 Task: Create a new spreadsheet using the template "Work: Weekly Time Sheet".
Action: Mouse moved to (44, 91)
Screenshot: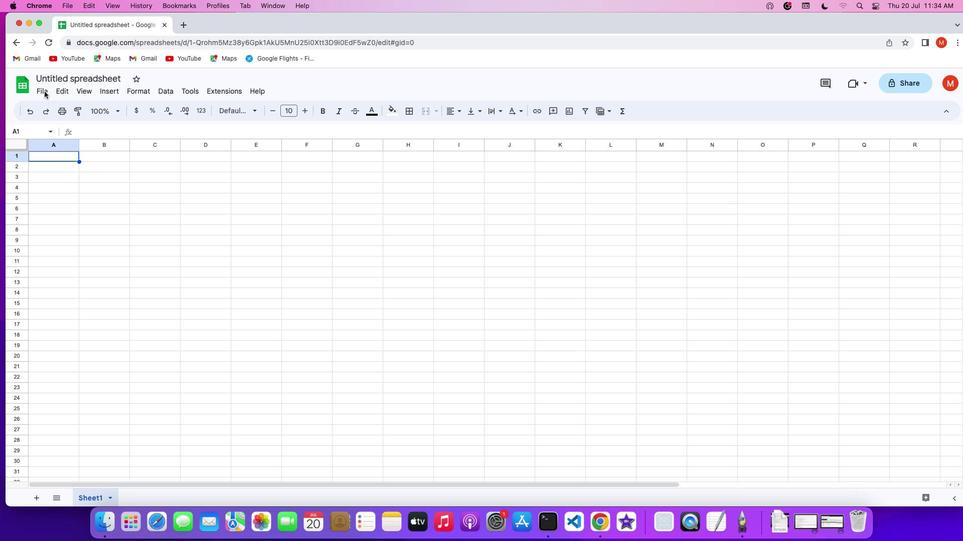 
Action: Mouse pressed left at (44, 91)
Screenshot: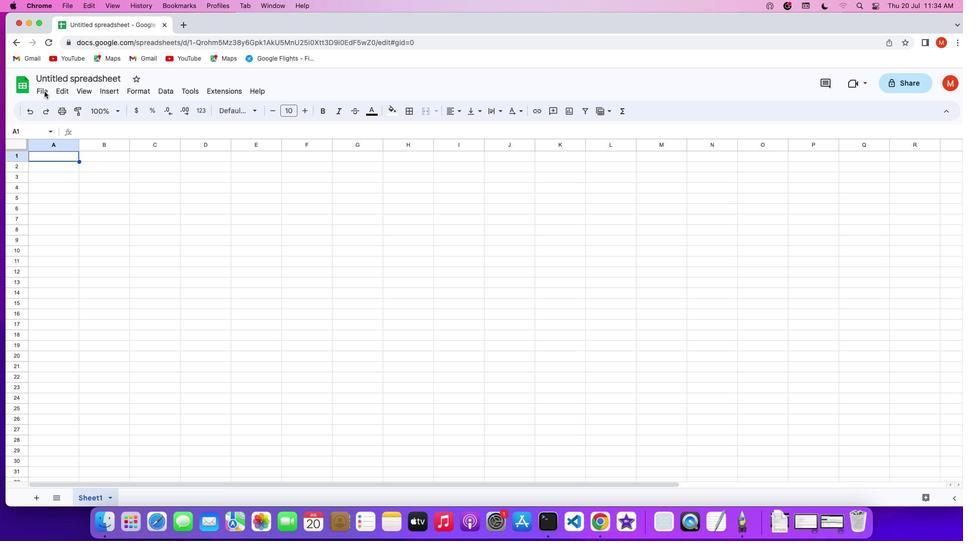 
Action: Mouse pressed left at (44, 91)
Screenshot: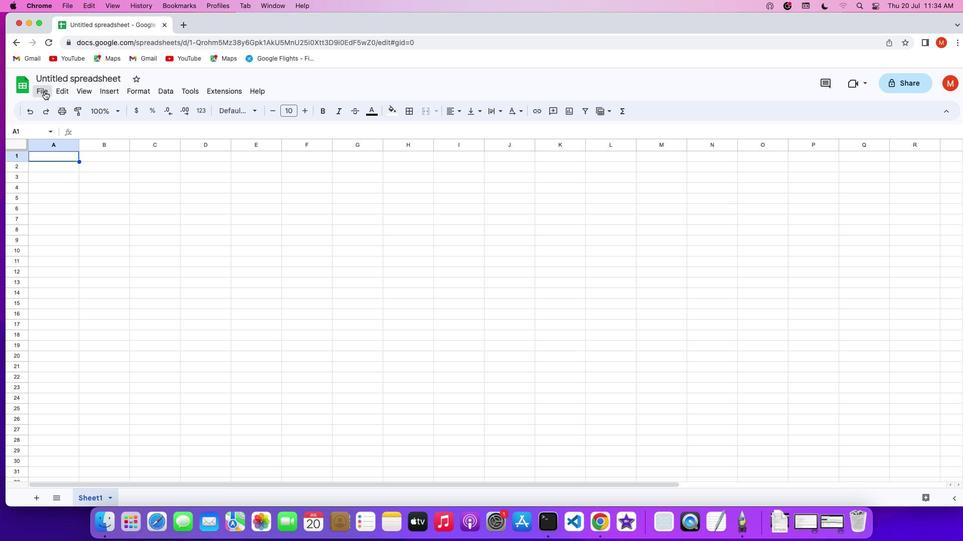 
Action: Mouse pressed left at (44, 91)
Screenshot: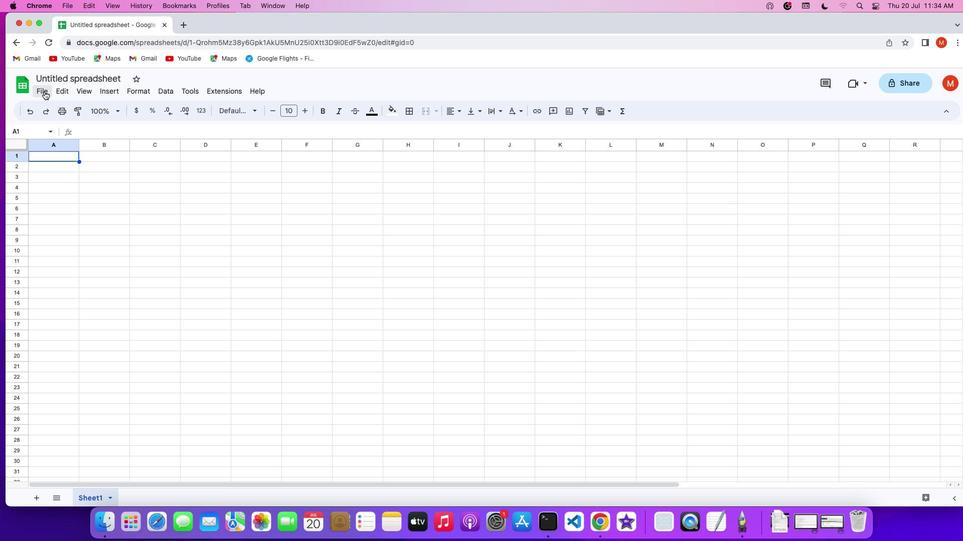 
Action: Mouse moved to (226, 124)
Screenshot: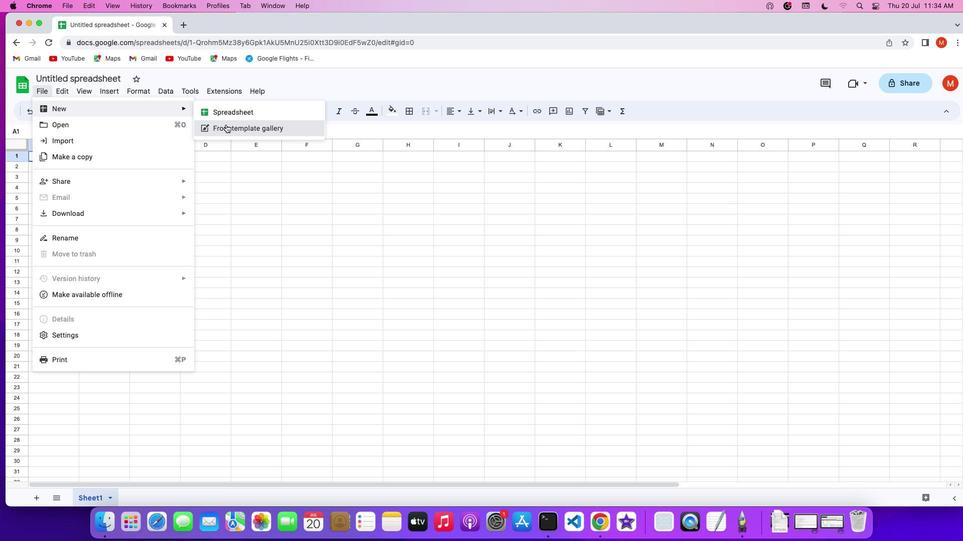 
Action: Mouse pressed left at (226, 124)
Screenshot: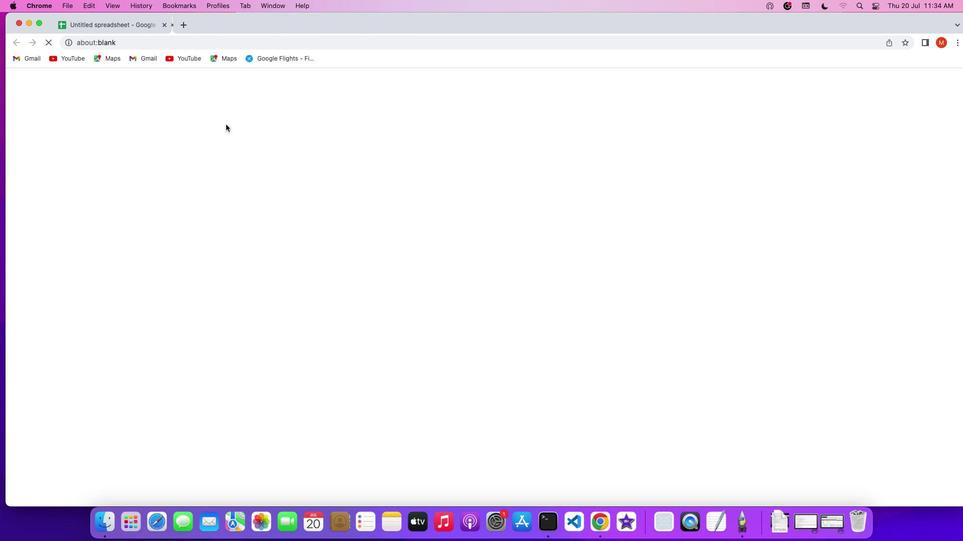 
Action: Mouse moved to (338, 260)
Screenshot: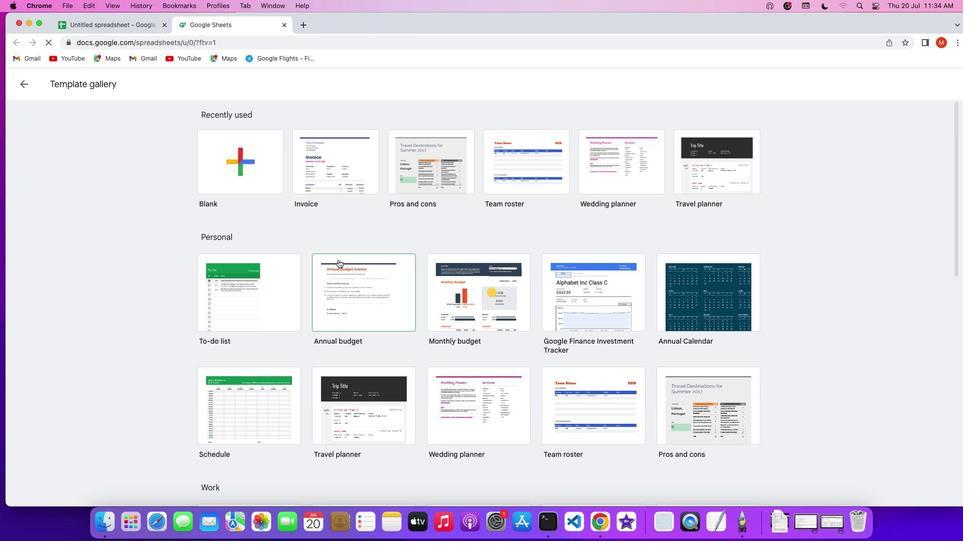 
Action: Mouse scrolled (338, 260) with delta (0, 0)
Screenshot: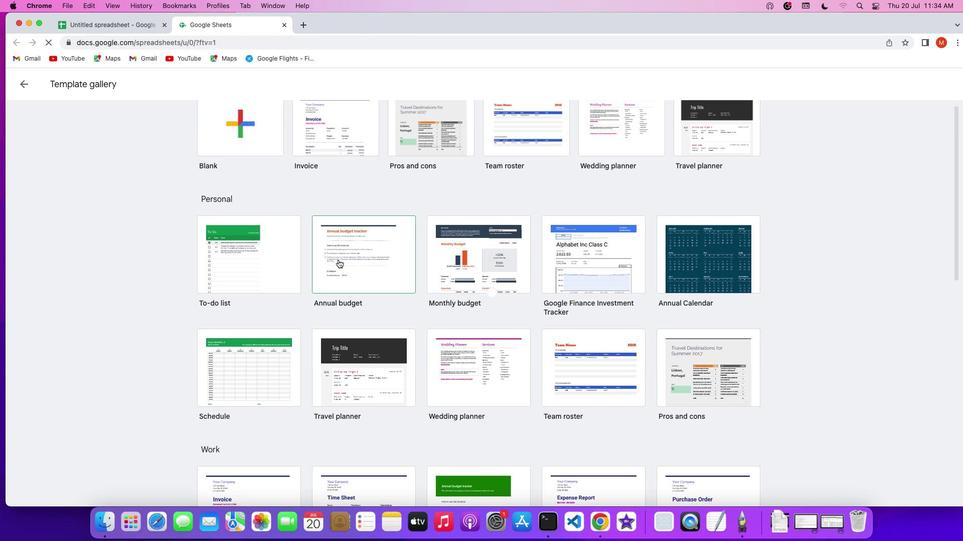 
Action: Mouse scrolled (338, 260) with delta (0, 0)
Screenshot: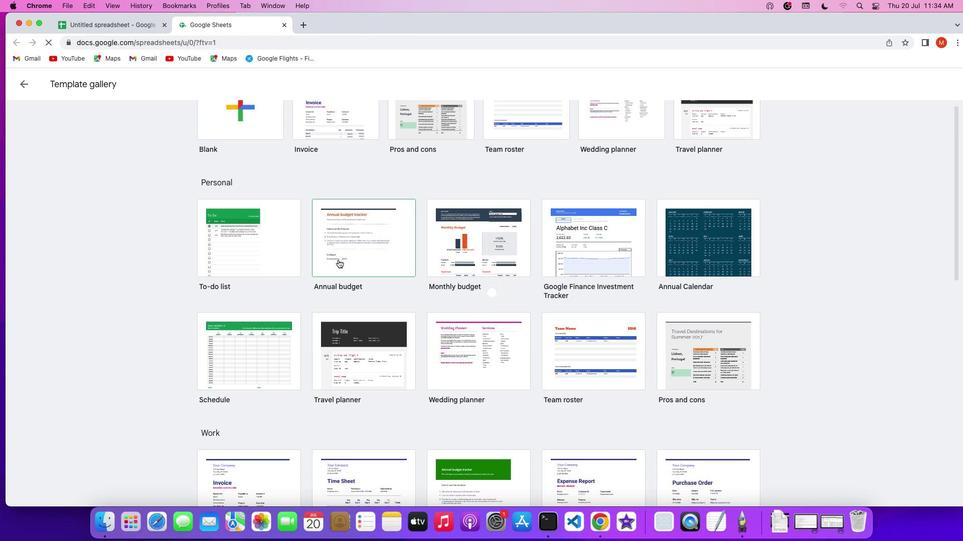 
Action: Mouse scrolled (338, 260) with delta (0, -1)
Screenshot: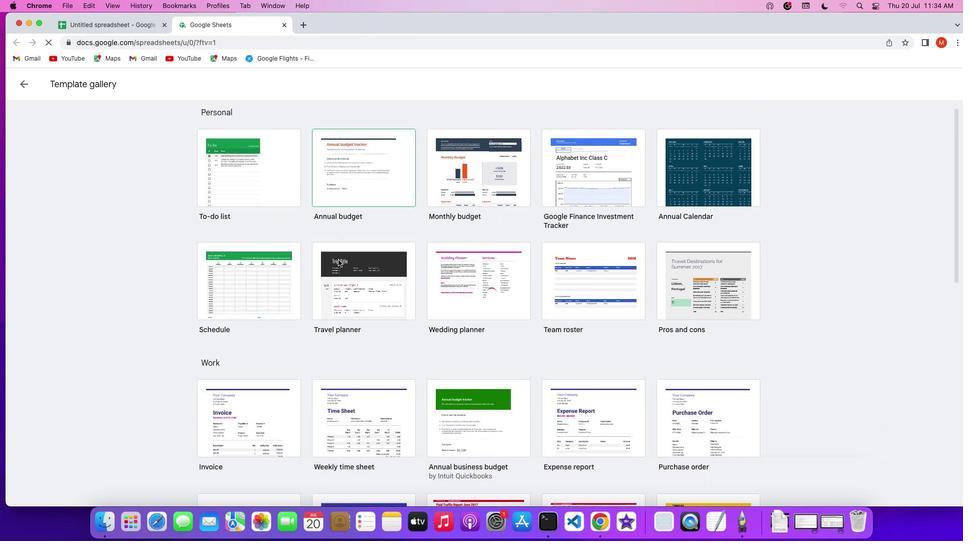 
Action: Mouse scrolled (338, 260) with delta (0, -1)
Screenshot: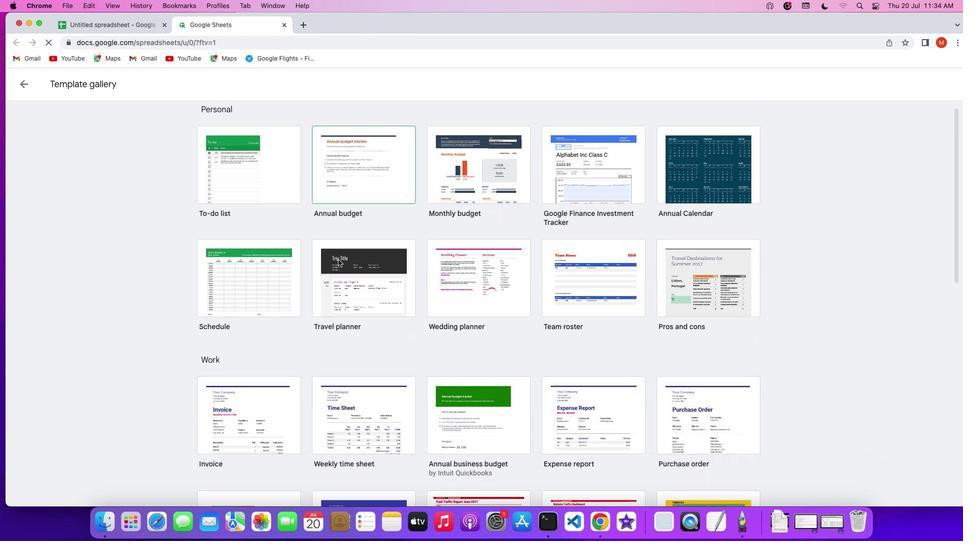 
Action: Mouse scrolled (338, 260) with delta (0, 0)
Screenshot: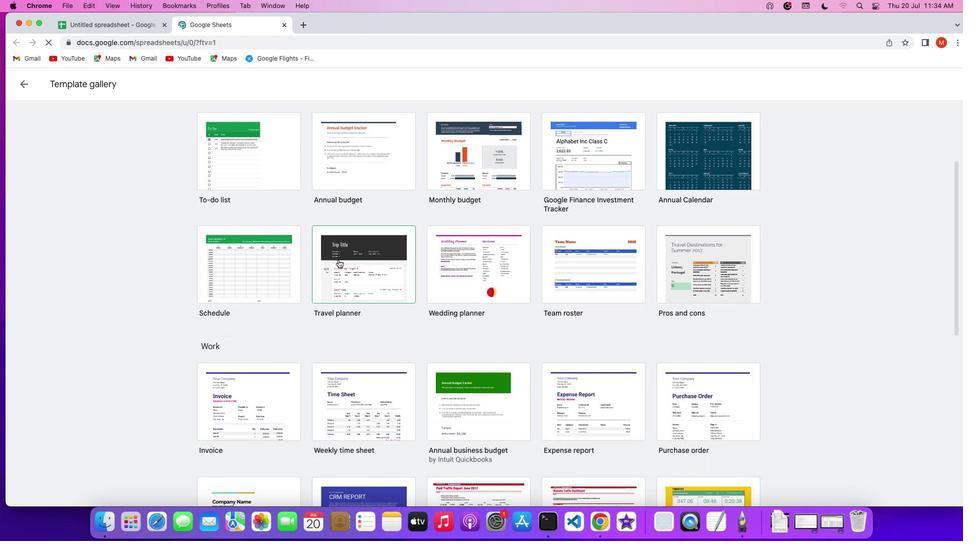
Action: Mouse scrolled (338, 260) with delta (0, 0)
Screenshot: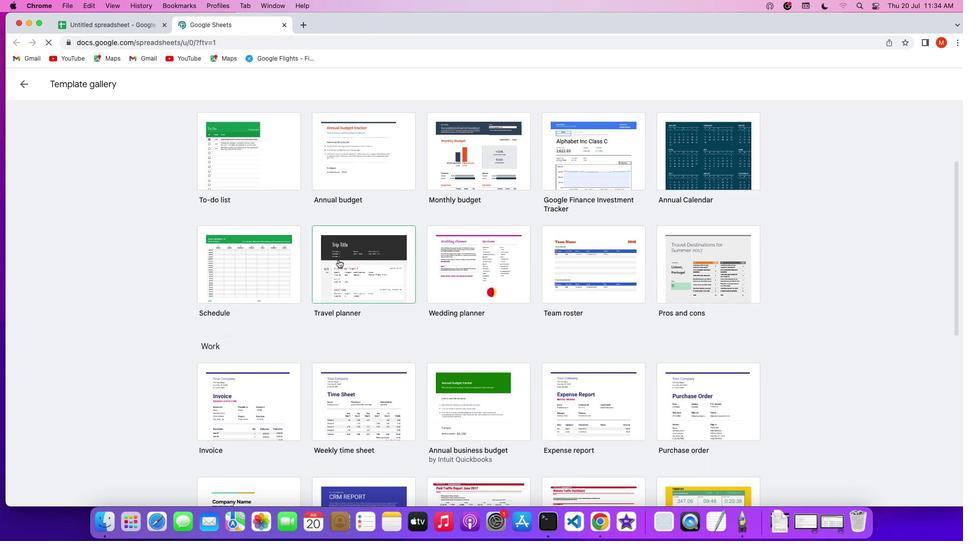 
Action: Mouse scrolled (338, 260) with delta (0, 0)
Screenshot: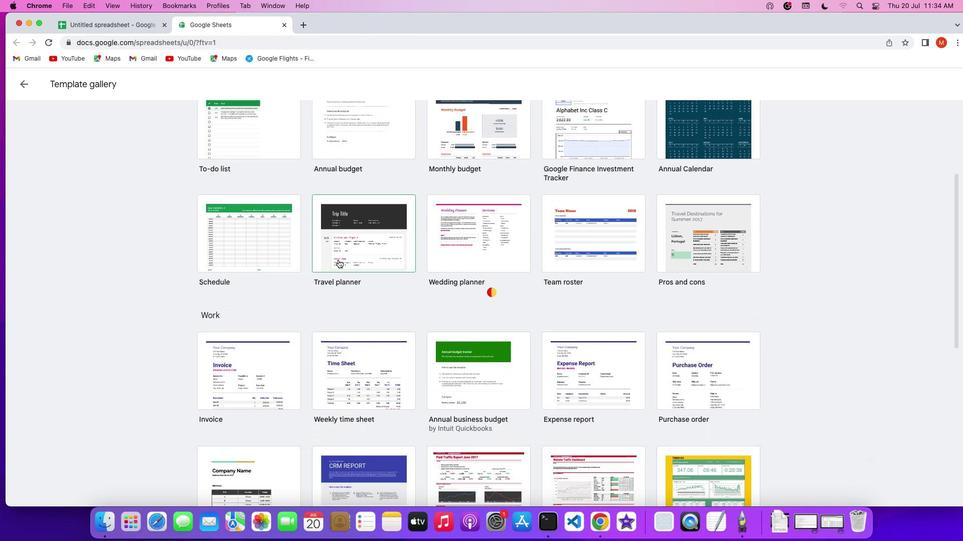 
Action: Mouse scrolled (338, 260) with delta (0, 0)
Screenshot: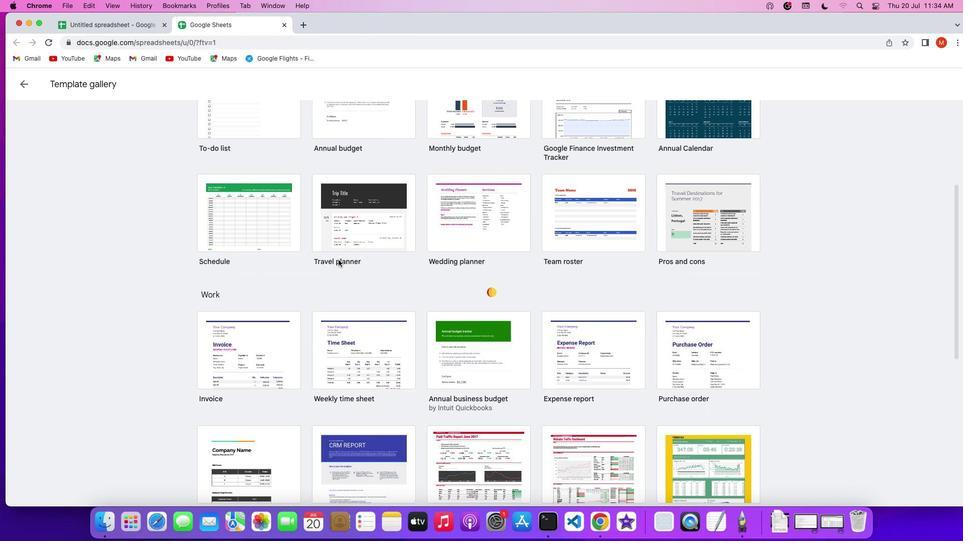 
Action: Mouse moved to (365, 321)
Screenshot: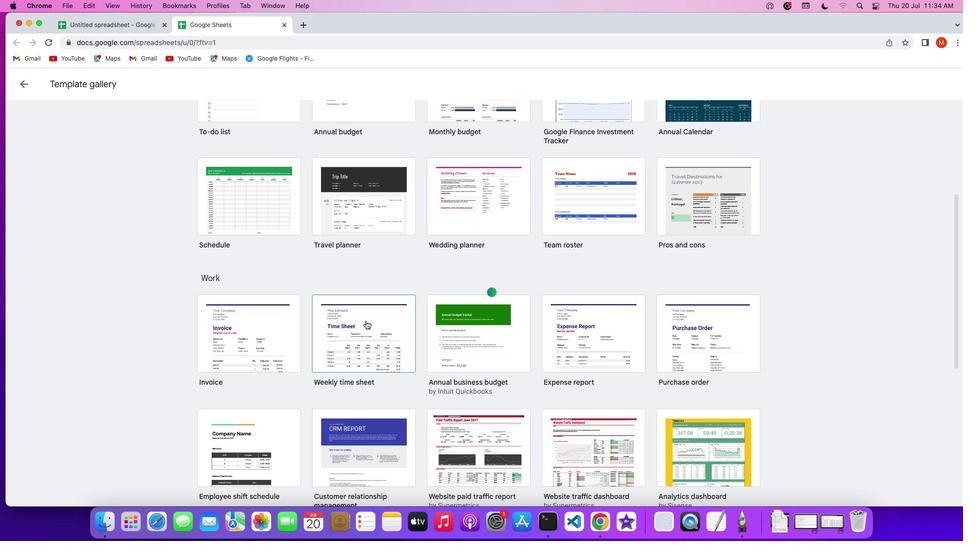 
Action: Mouse pressed left at (365, 321)
Screenshot: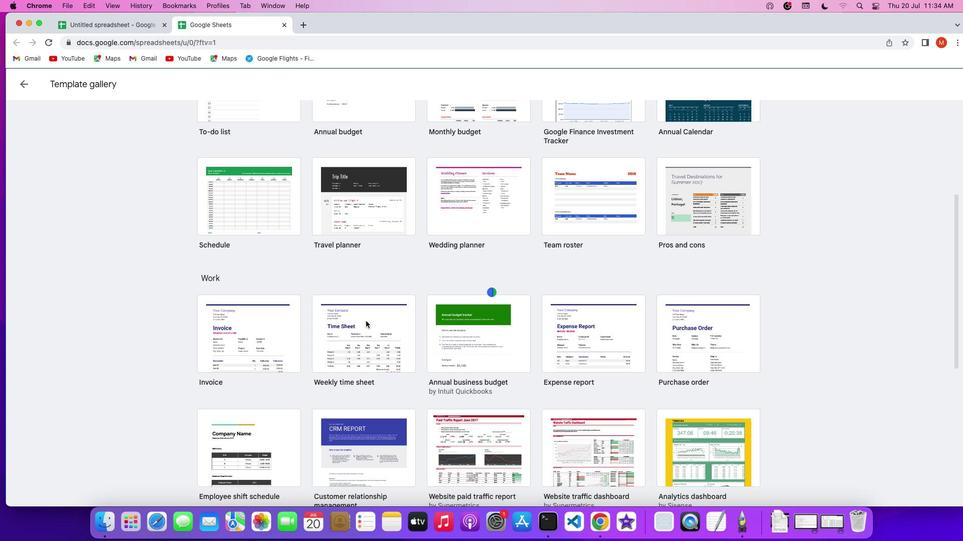 
Action: Mouse pressed left at (365, 321)
Screenshot: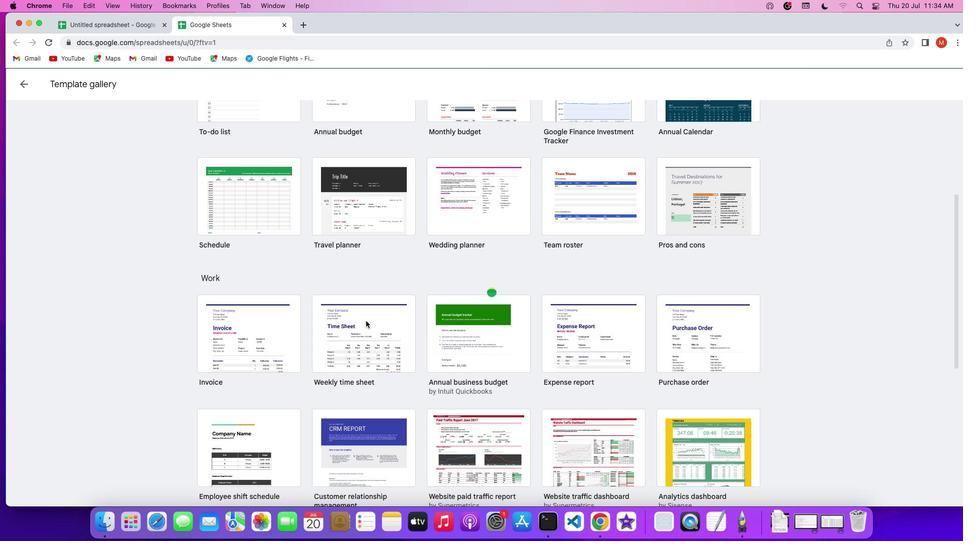 
